 Task: Reply All to email with the signature Catherine Martinez with the subject 'Proposal submission' from softage.1@softage.net with the message 'I wanted to follow up on the request for the new vendor proposal.'
Action: Mouse moved to (1129, 186)
Screenshot: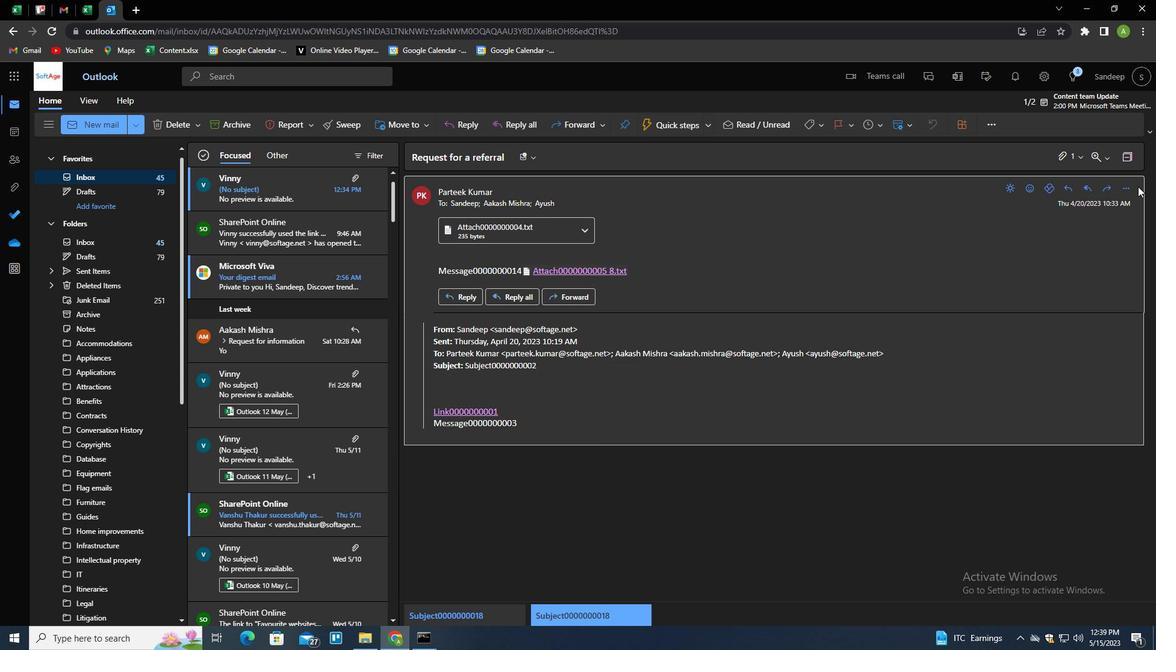 
Action: Mouse pressed left at (1129, 186)
Screenshot: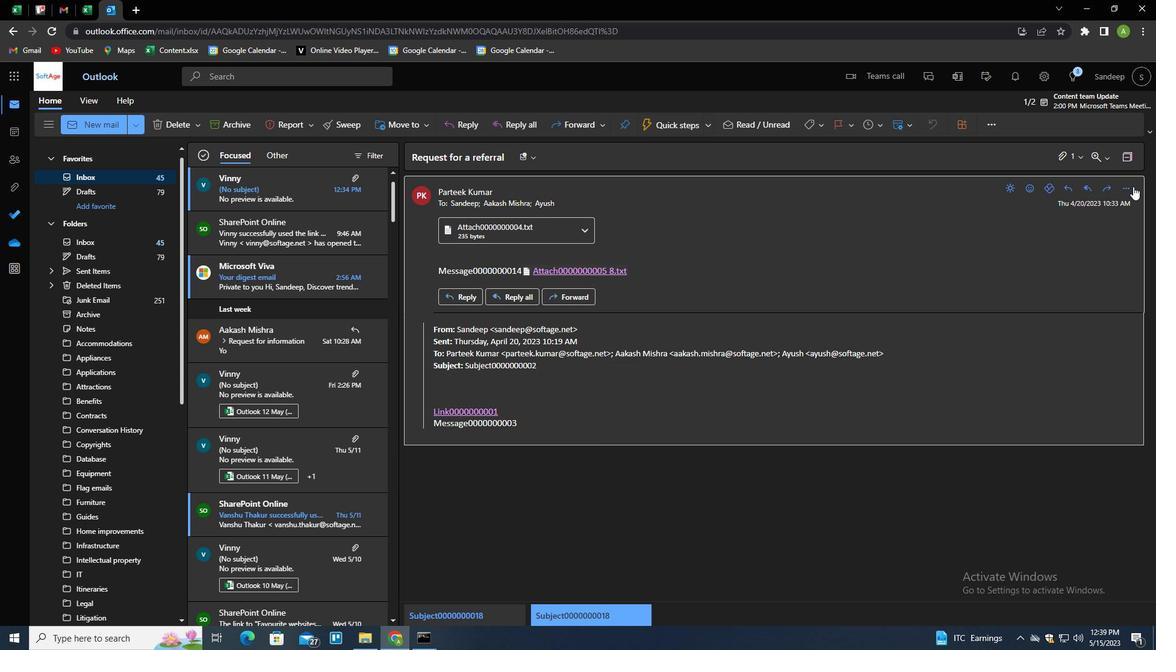 
Action: Mouse moved to (1067, 230)
Screenshot: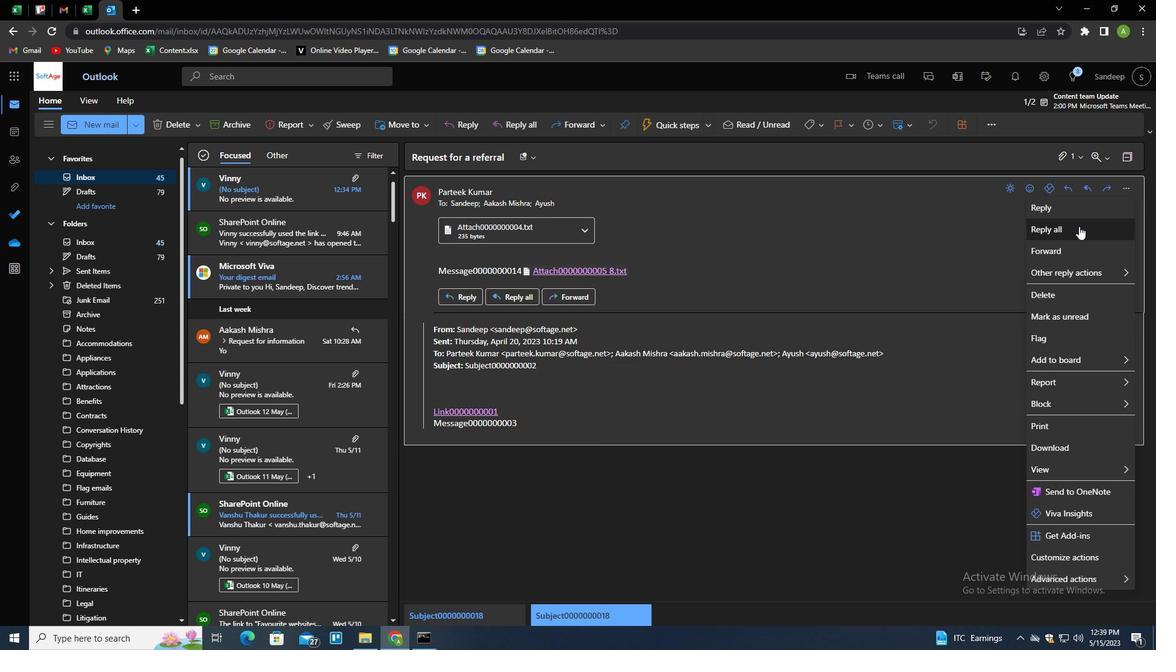 
Action: Mouse pressed left at (1067, 230)
Screenshot: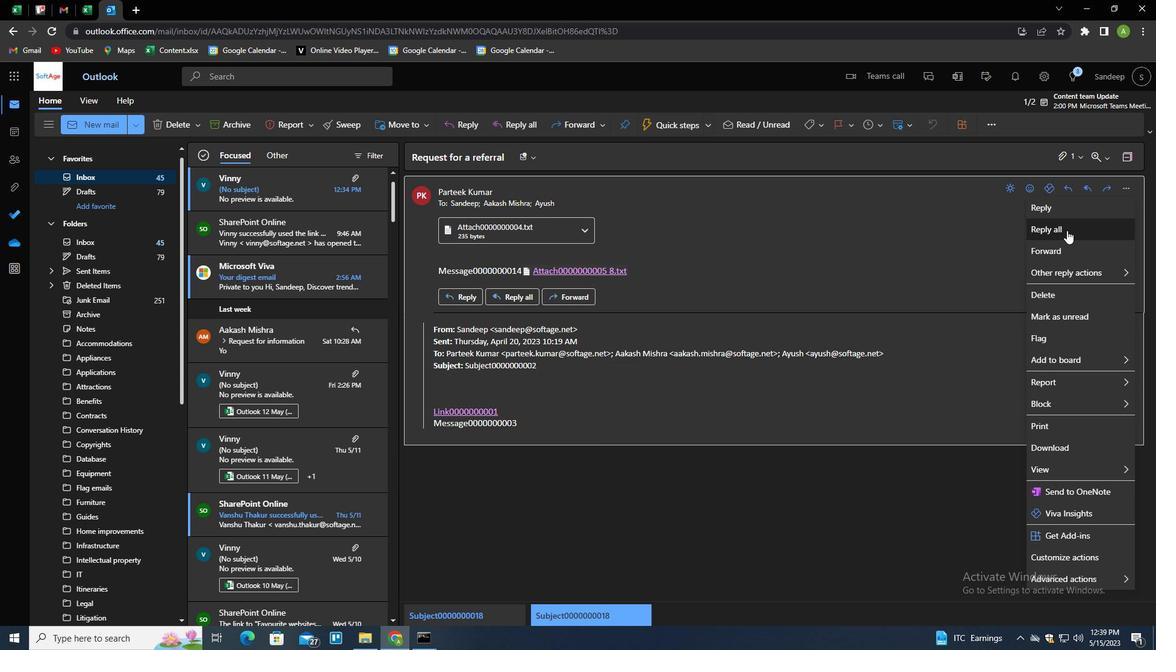 
Action: Mouse moved to (418, 342)
Screenshot: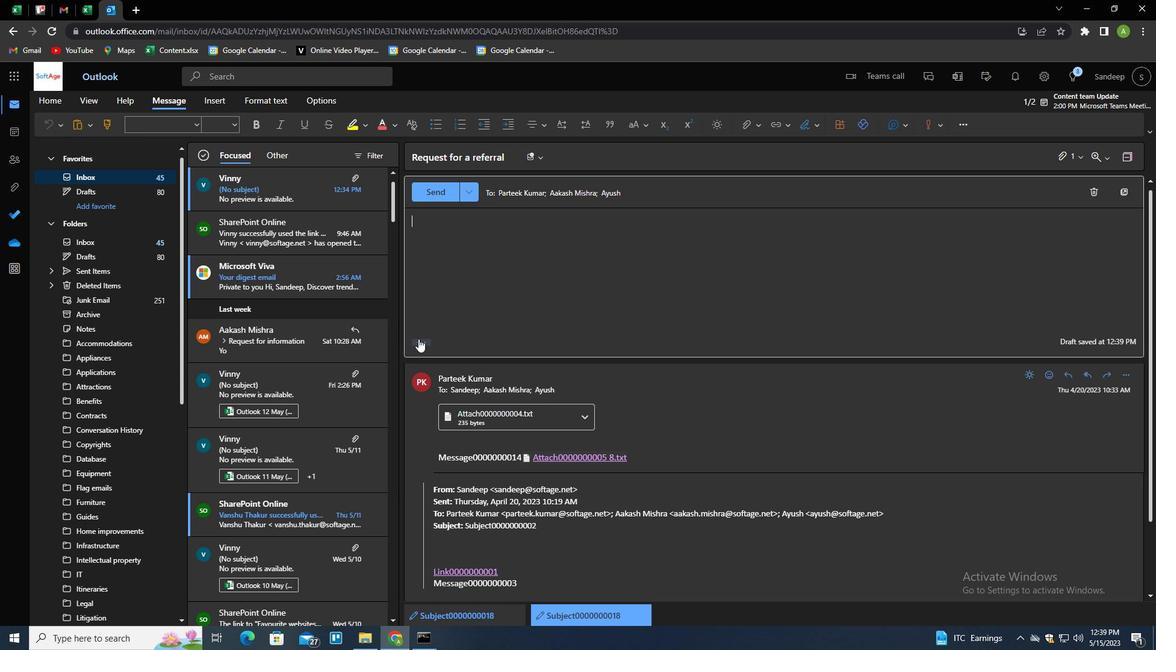 
Action: Mouse pressed left at (418, 342)
Screenshot: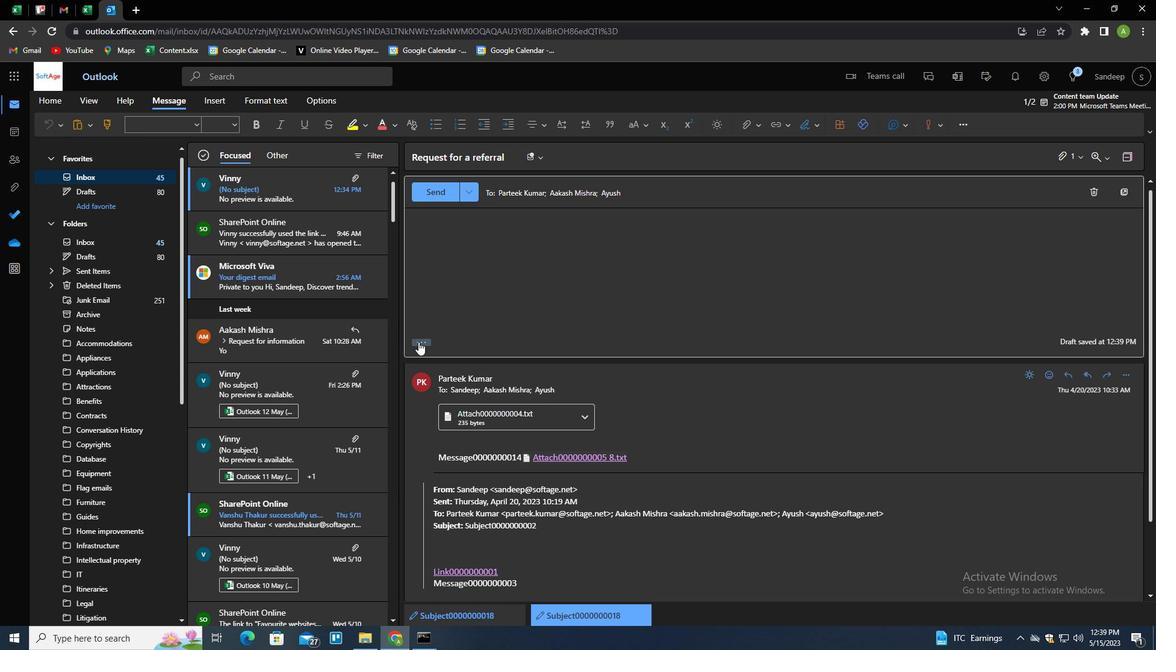 
Action: Mouse moved to (815, 127)
Screenshot: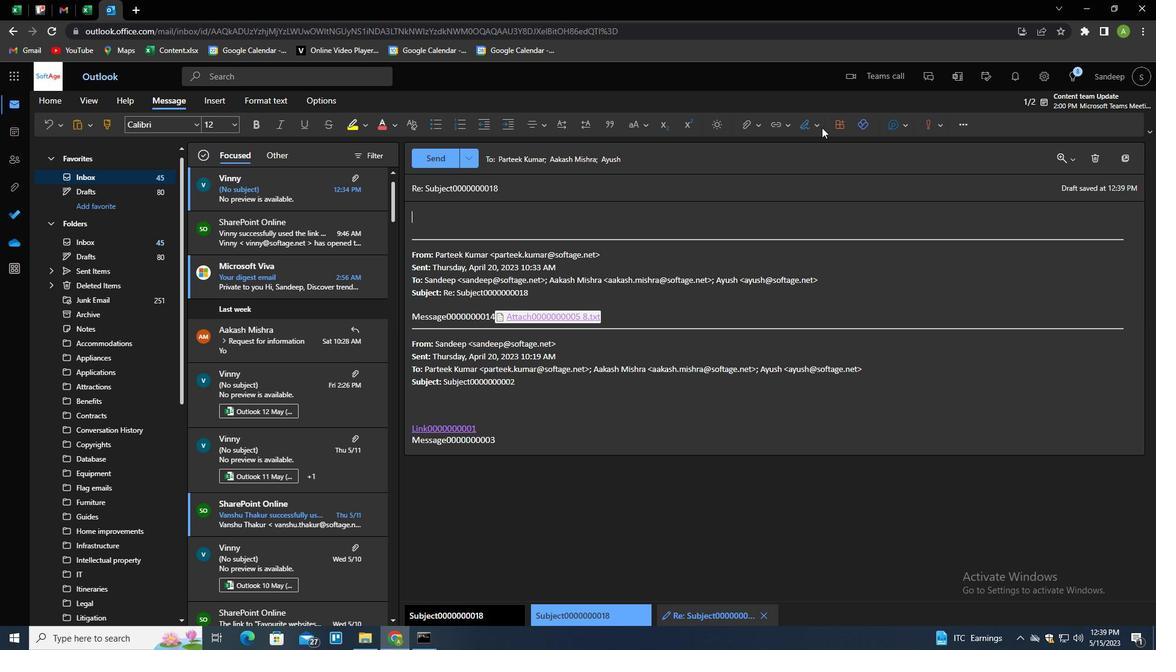 
Action: Mouse pressed left at (815, 127)
Screenshot: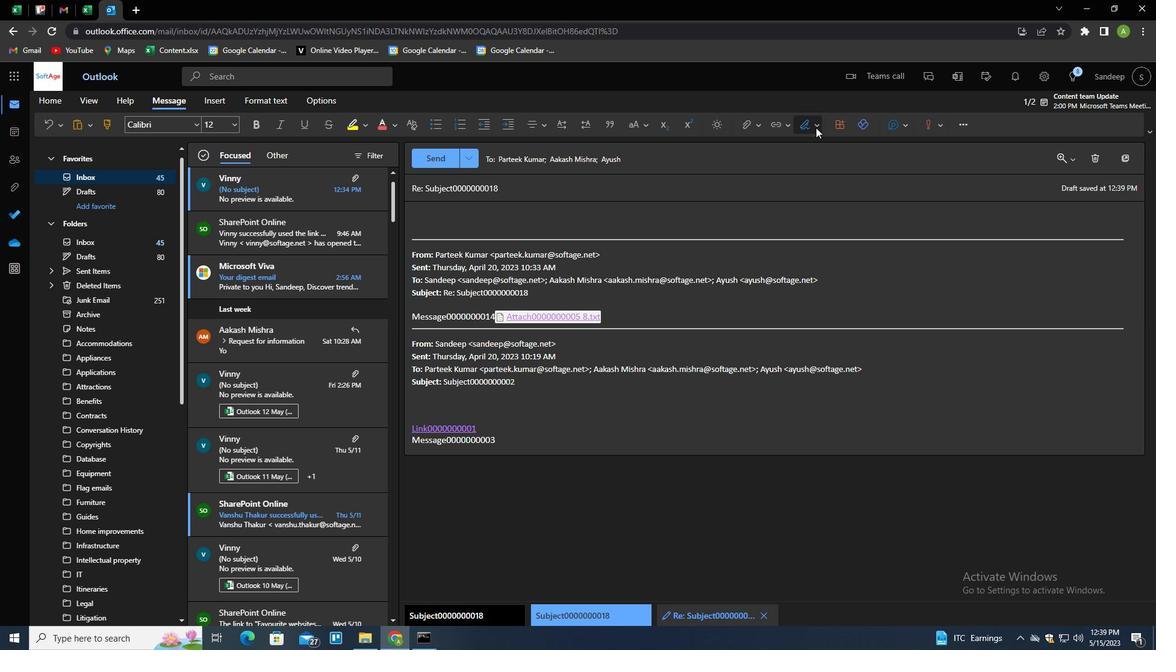 
Action: Mouse moved to (785, 171)
Screenshot: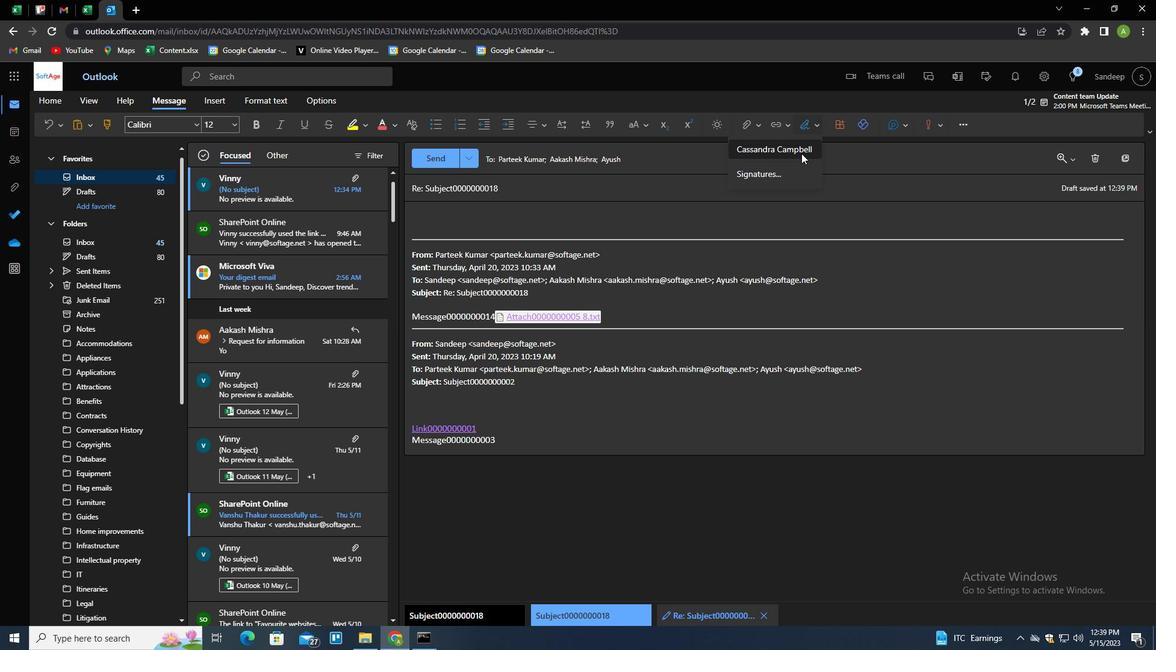 
Action: Mouse pressed left at (785, 171)
Screenshot: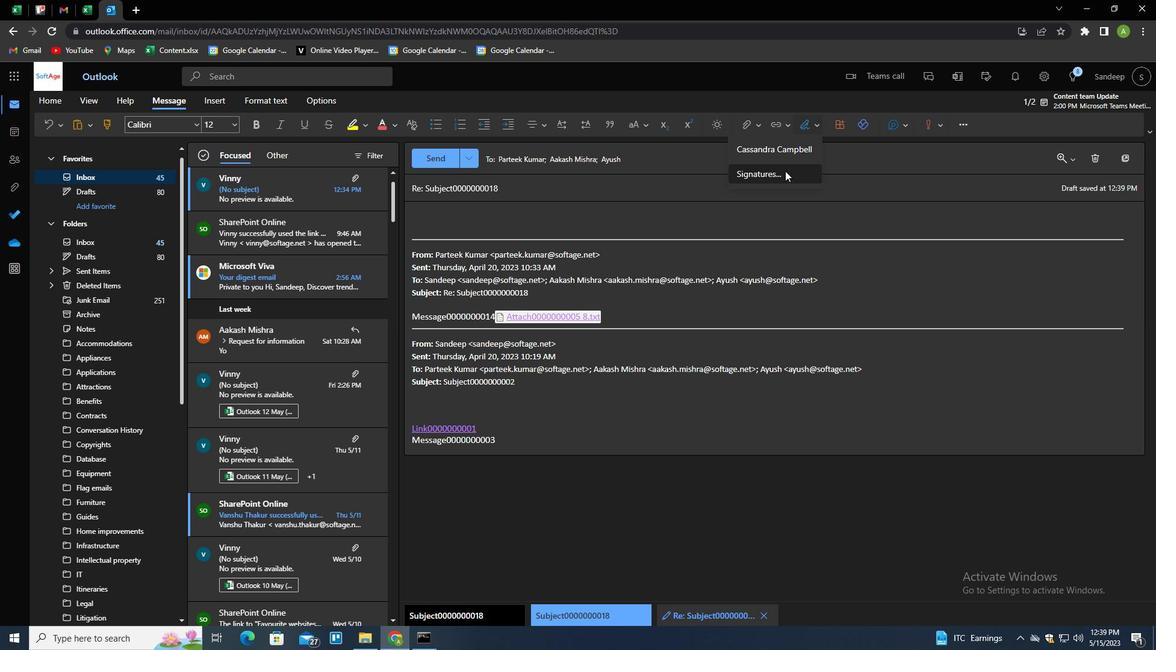 
Action: Mouse moved to (811, 224)
Screenshot: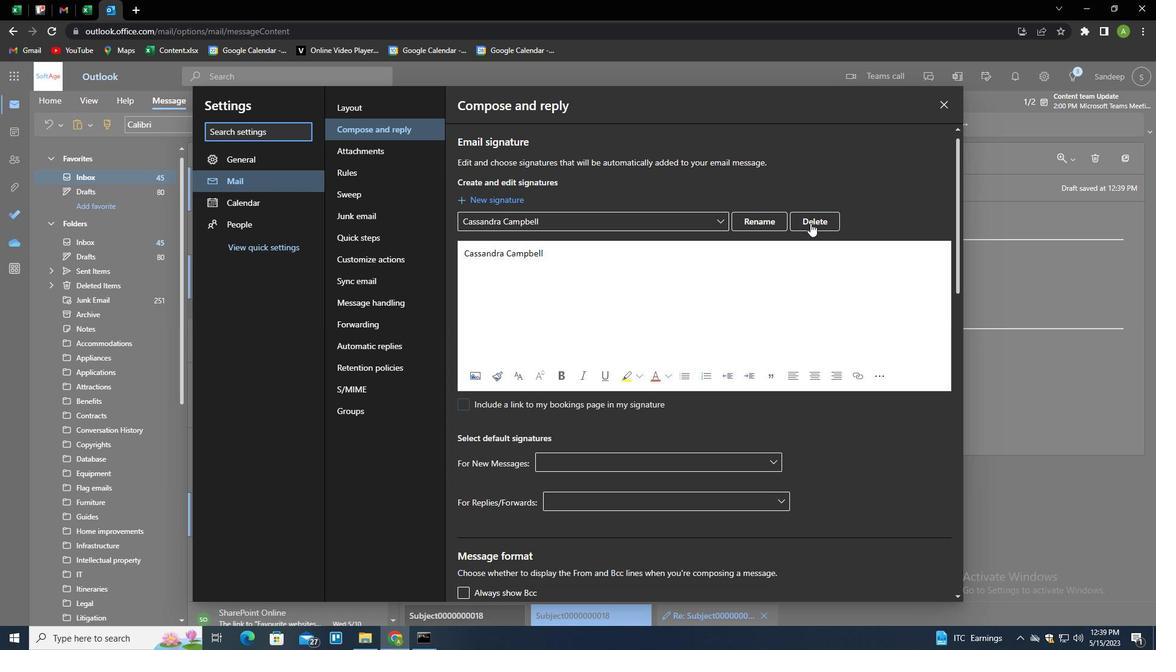 
Action: Mouse pressed left at (811, 224)
Screenshot: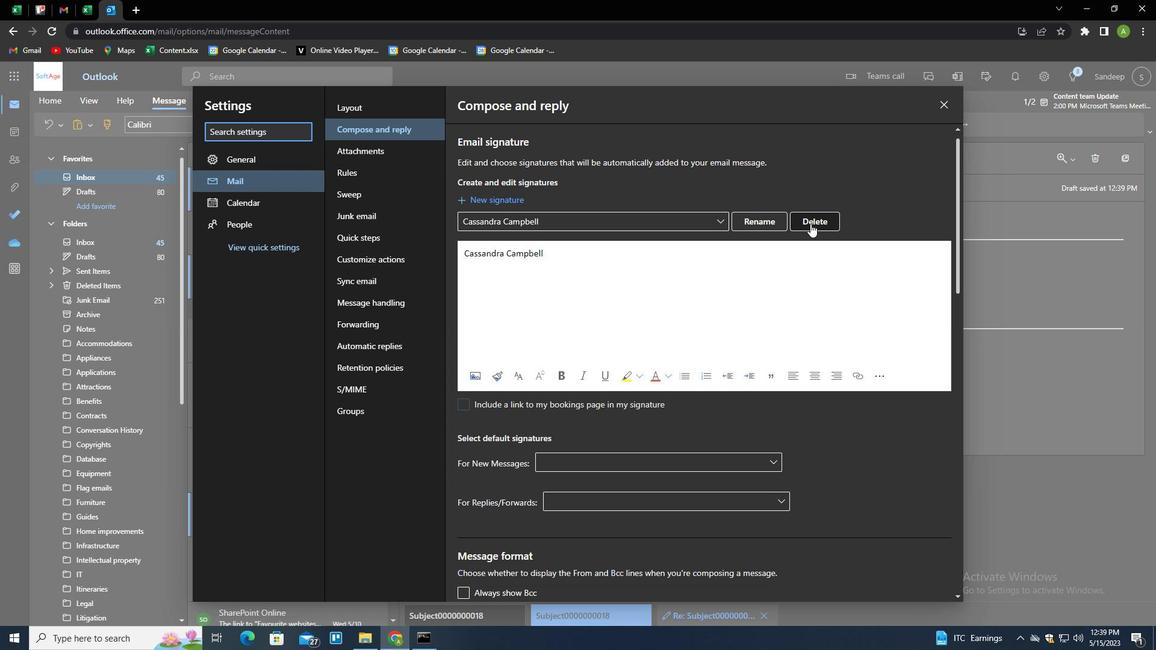 
Action: Mouse moved to (790, 219)
Screenshot: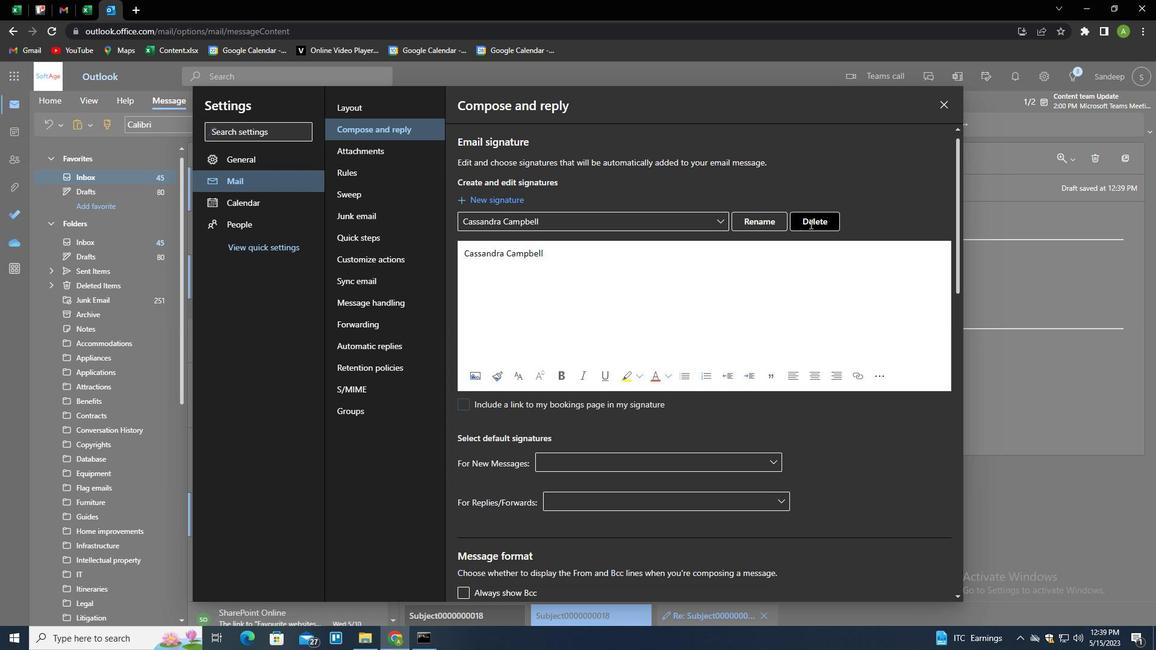 
Action: Mouse pressed left at (790, 219)
Screenshot: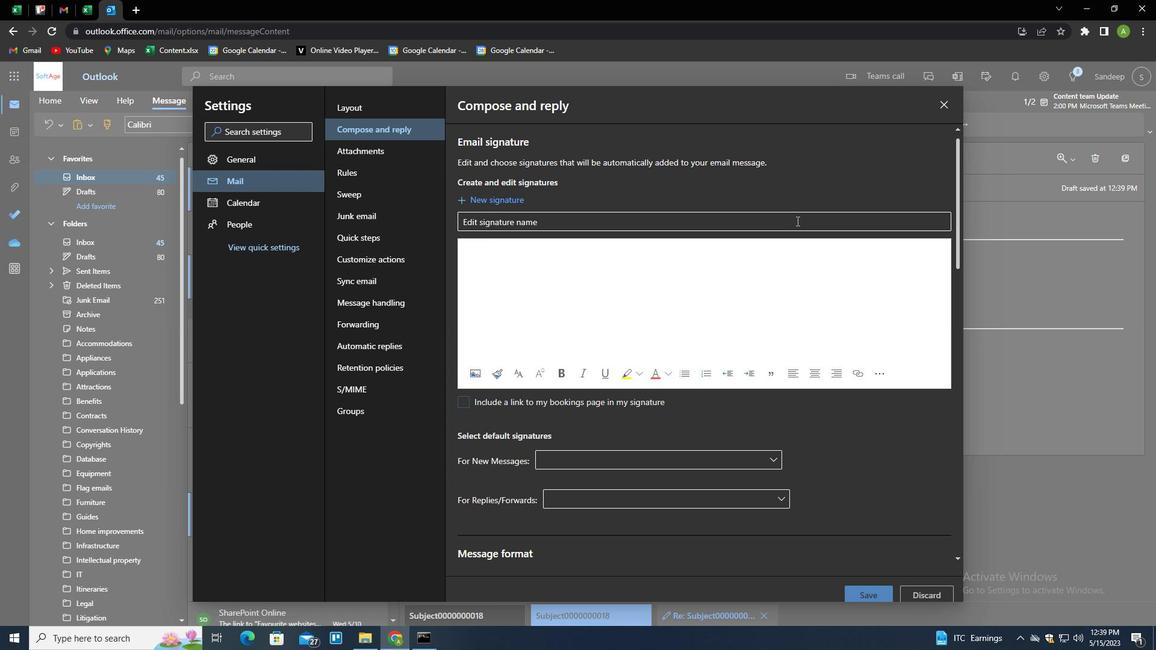 
Action: Key pressed <Key.shift>CATHERINE<Key.space><Key.shift>MARTINEZ<Key.caps_lock><Key.shift><Key.caps_lock><Key.tab><Key.shift>CATHERING<Key.space><Key.shift><Key.backspace><Key.backspace>E<Key.space><Key.shift>MARTINEZ
Screenshot: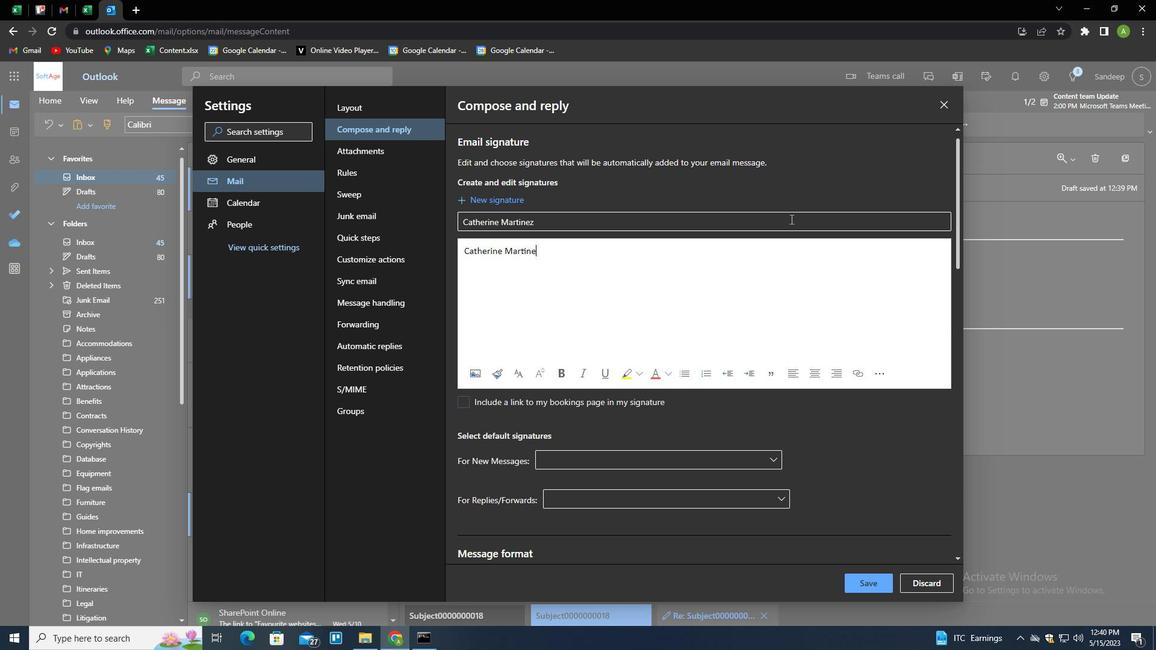 
Action: Mouse moved to (869, 587)
Screenshot: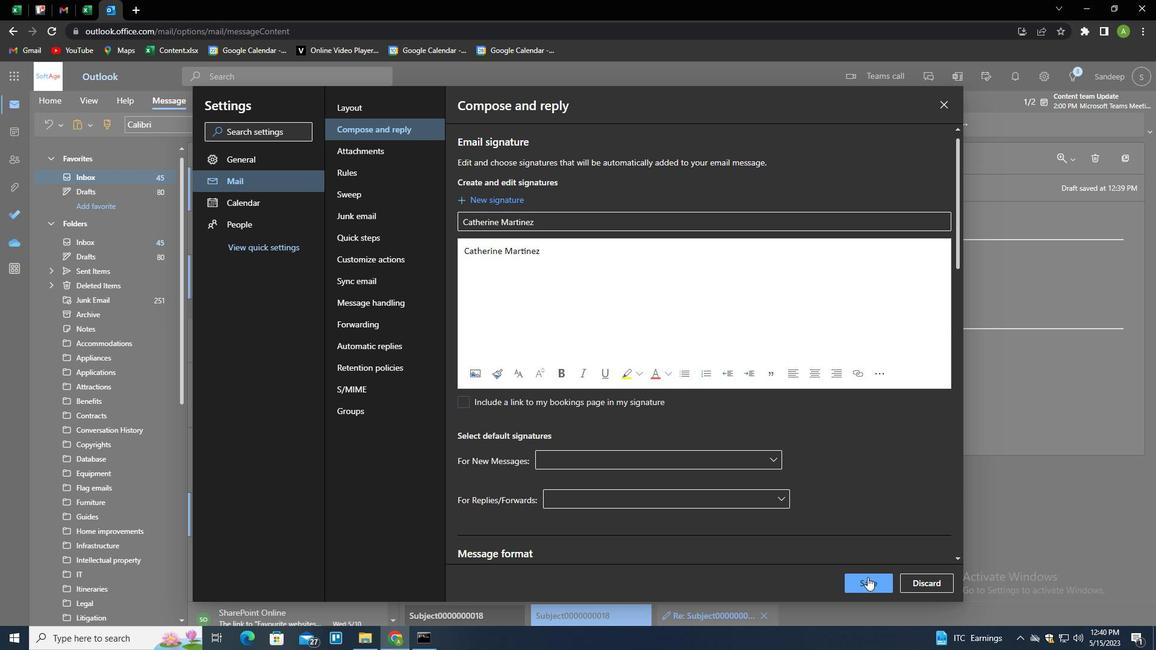 
Action: Mouse pressed left at (869, 587)
Screenshot: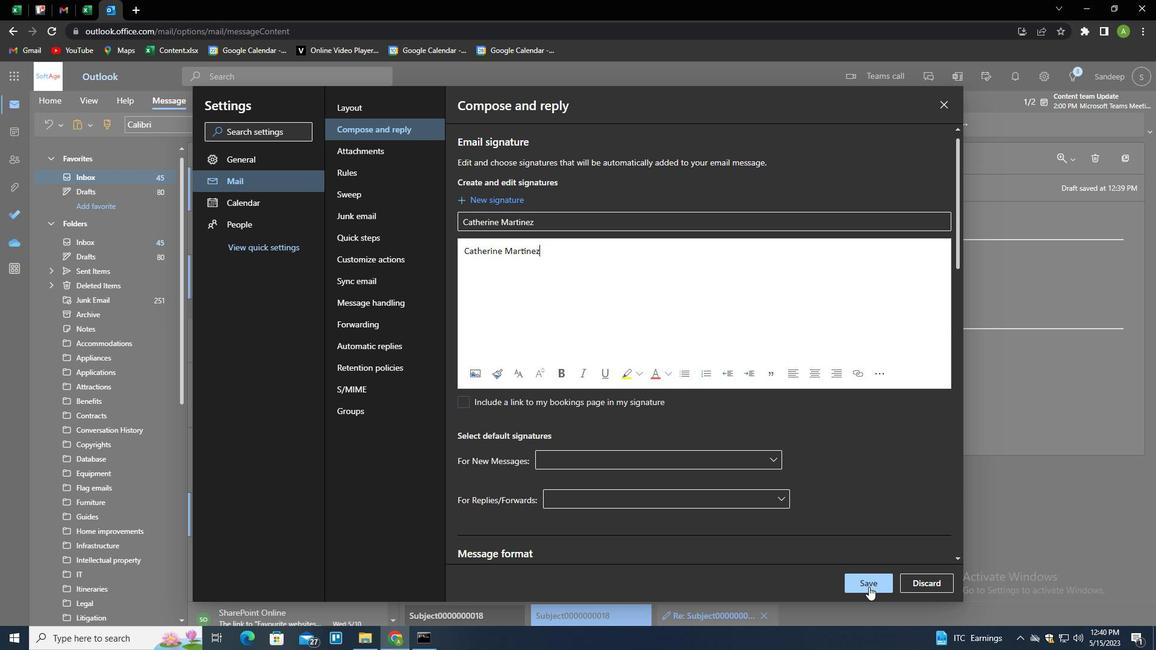 
Action: Mouse moved to (1006, 370)
Screenshot: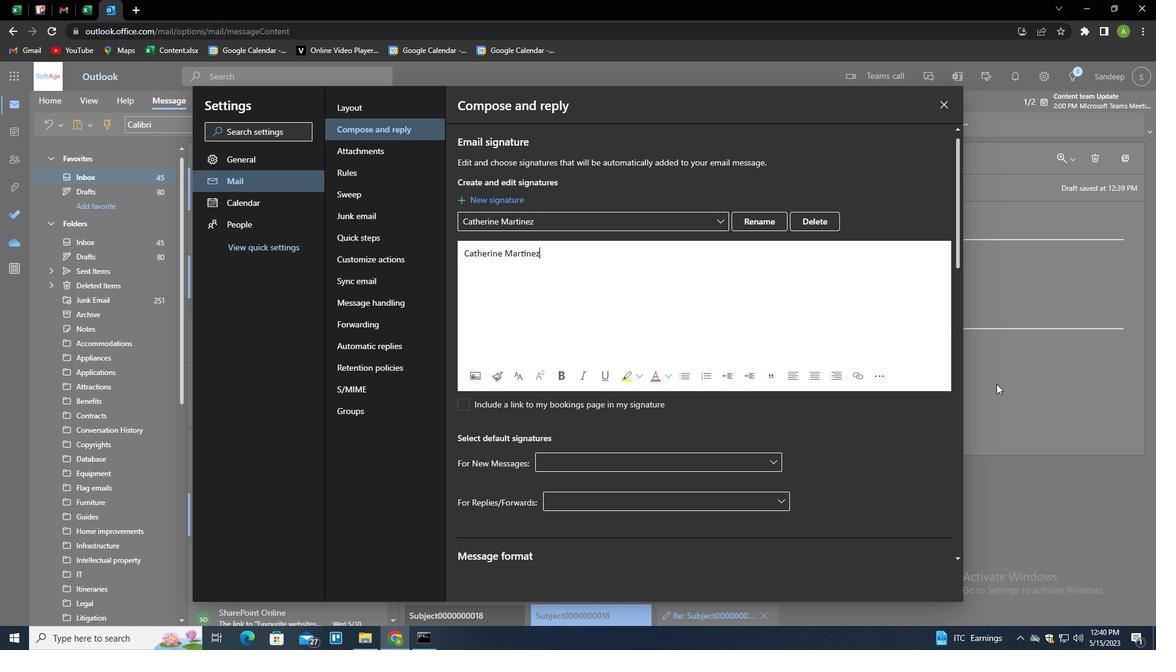 
Action: Mouse pressed left at (1006, 370)
Screenshot: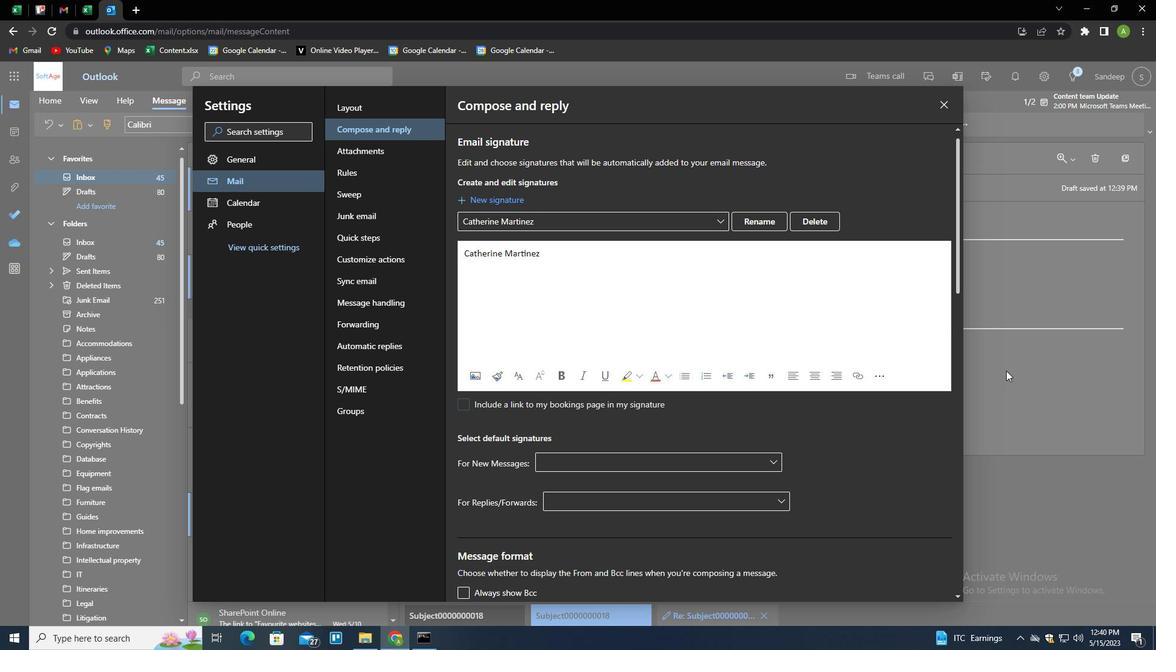 
Action: Mouse moved to (810, 123)
Screenshot: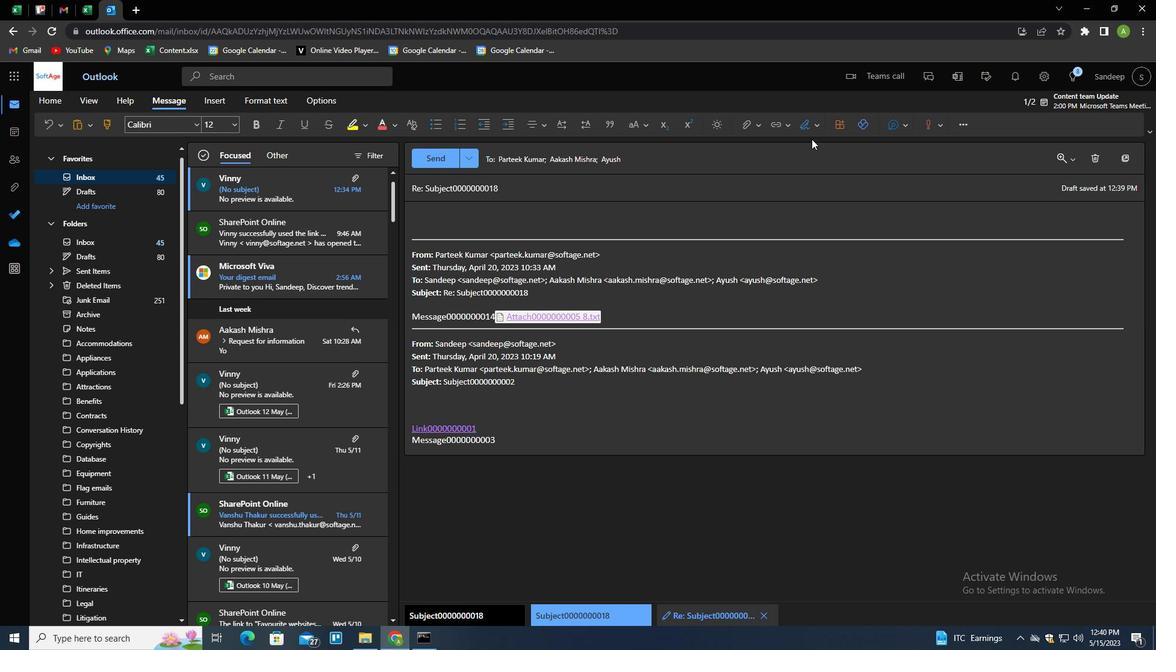 
Action: Mouse pressed left at (810, 123)
Screenshot: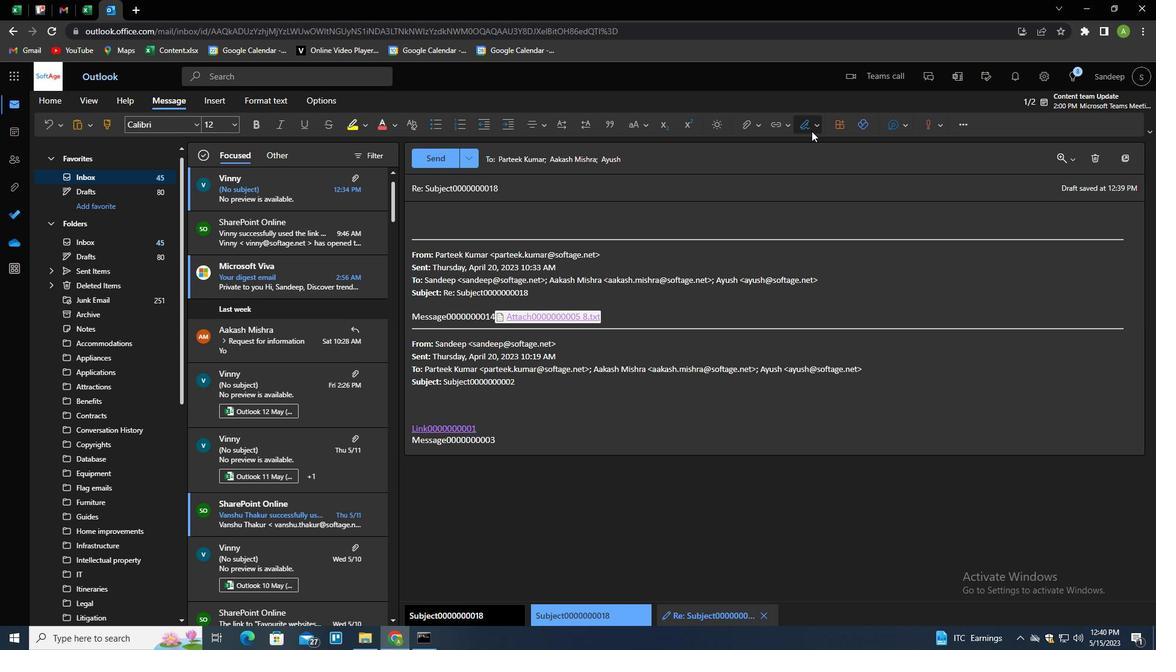
Action: Mouse moved to (800, 149)
Screenshot: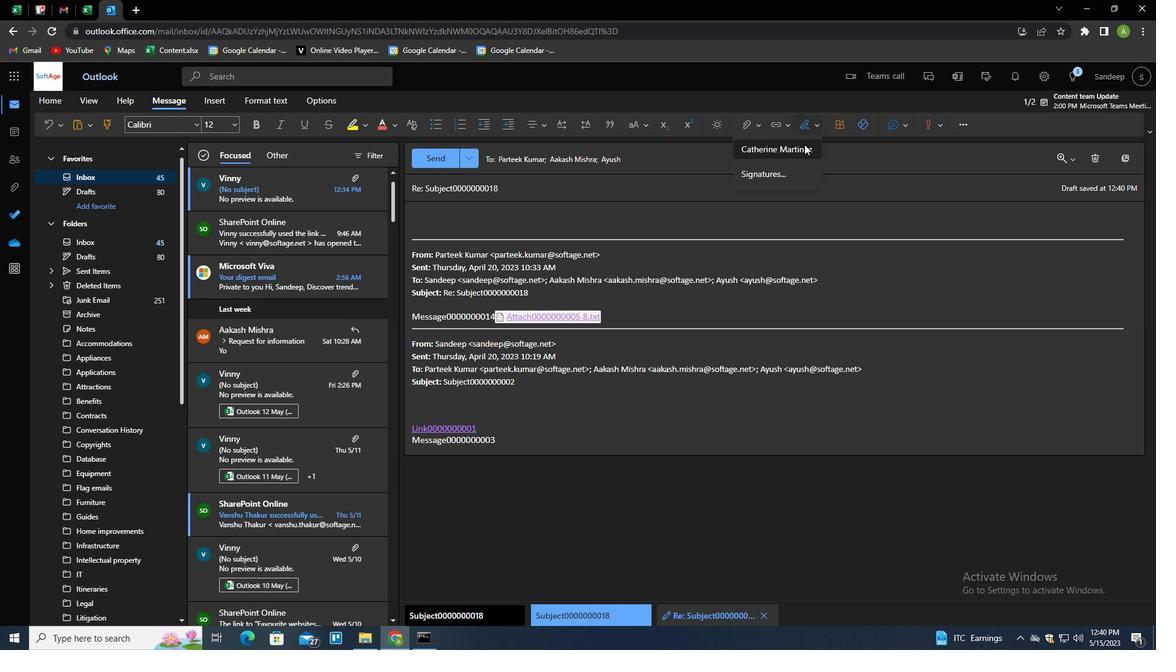 
Action: Mouse pressed left at (800, 149)
Screenshot: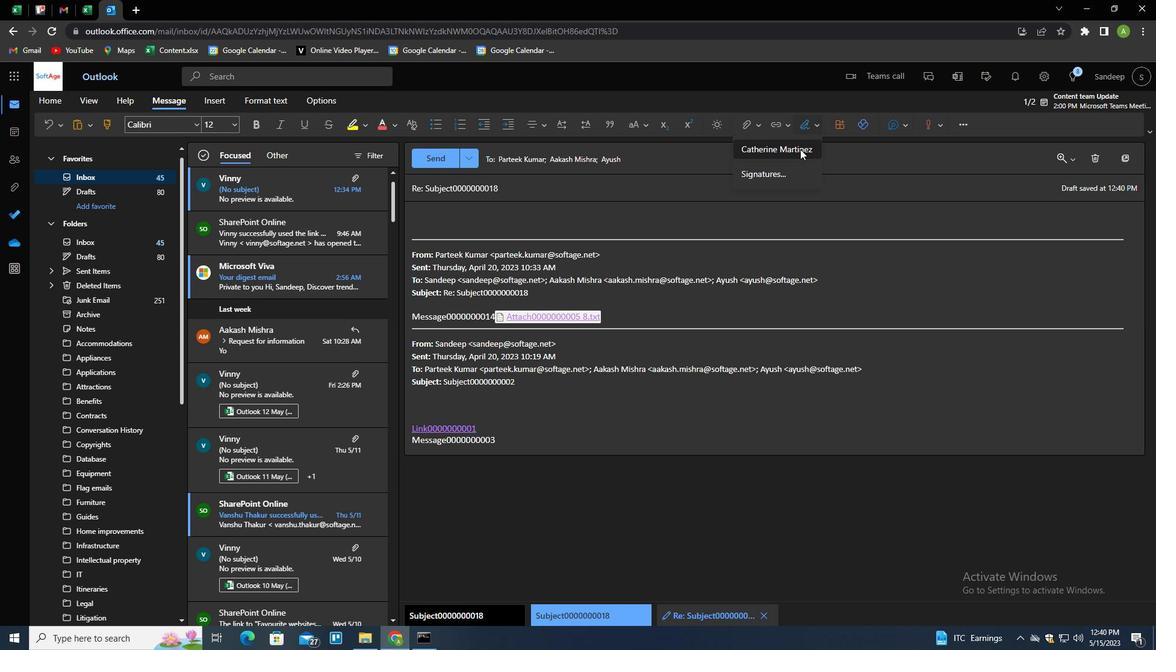 
Action: Mouse moved to (455, 190)
Screenshot: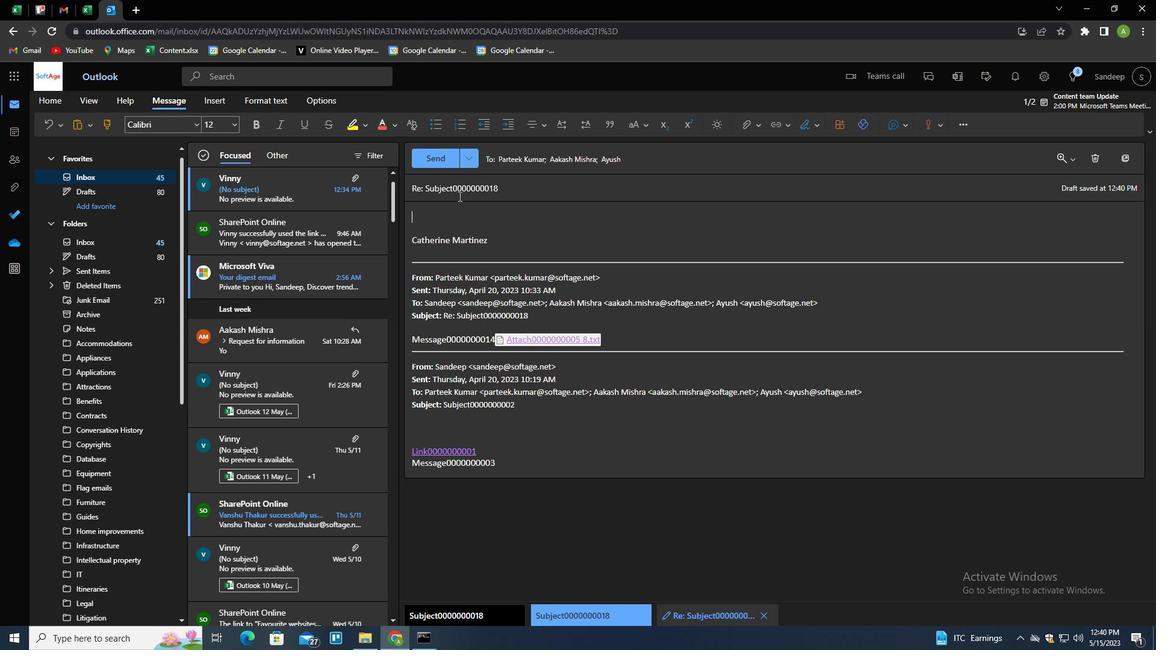 
Action: Mouse pressed left at (455, 190)
Screenshot: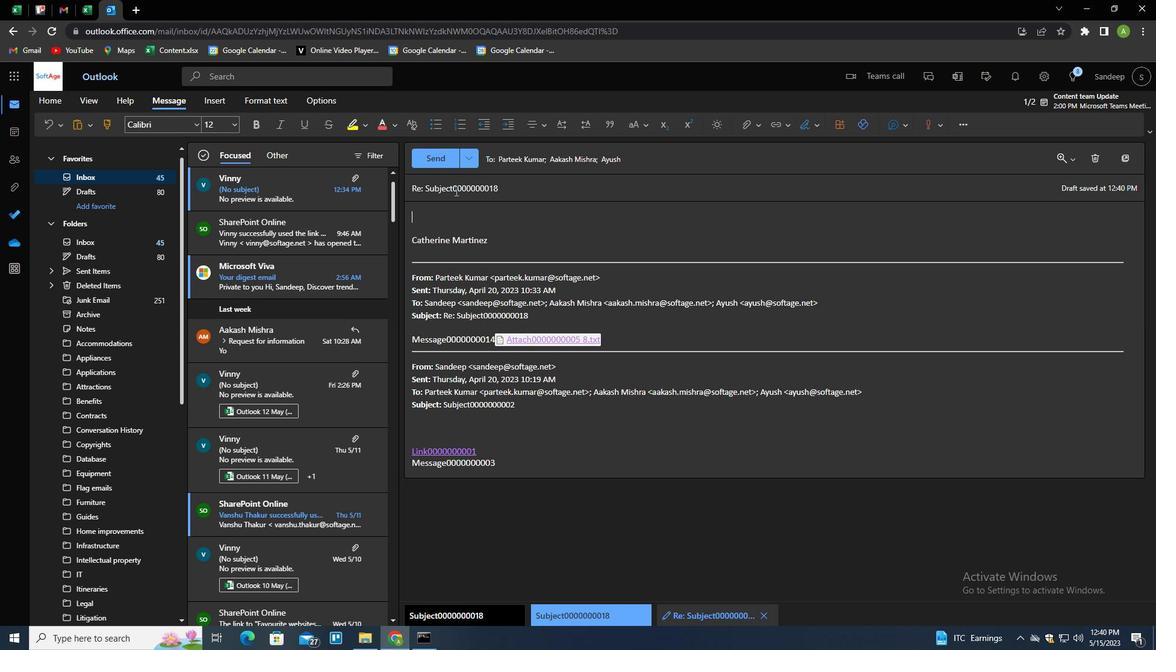
Action: Mouse pressed left at (455, 190)
Screenshot: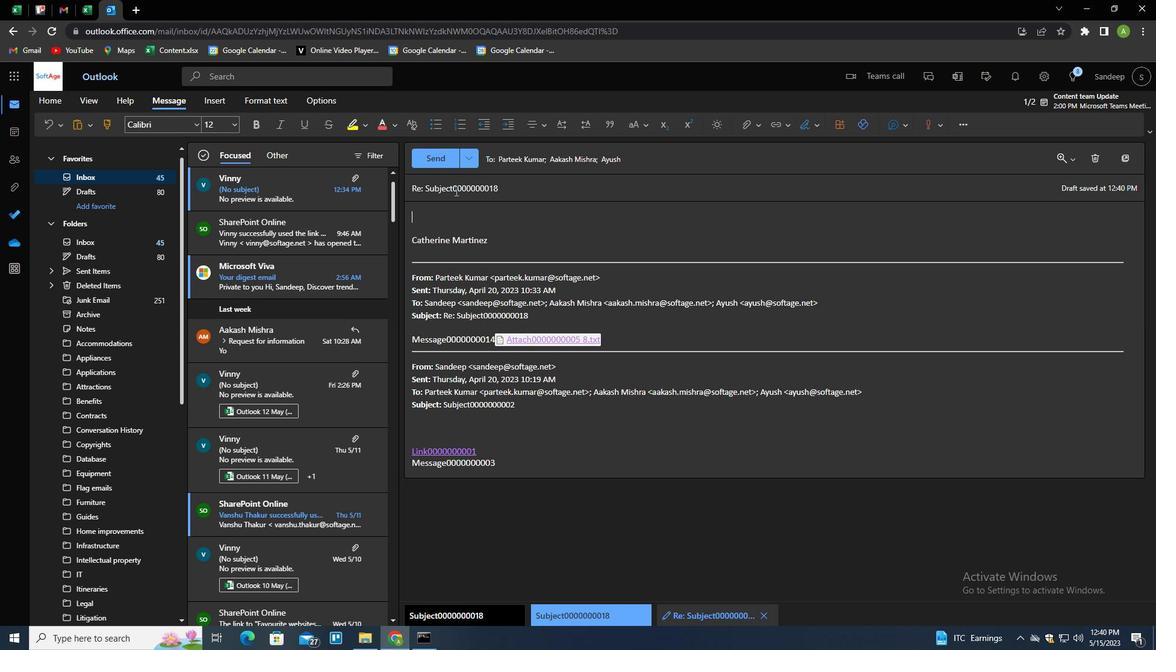 
Action: Mouse pressed left at (455, 190)
Screenshot: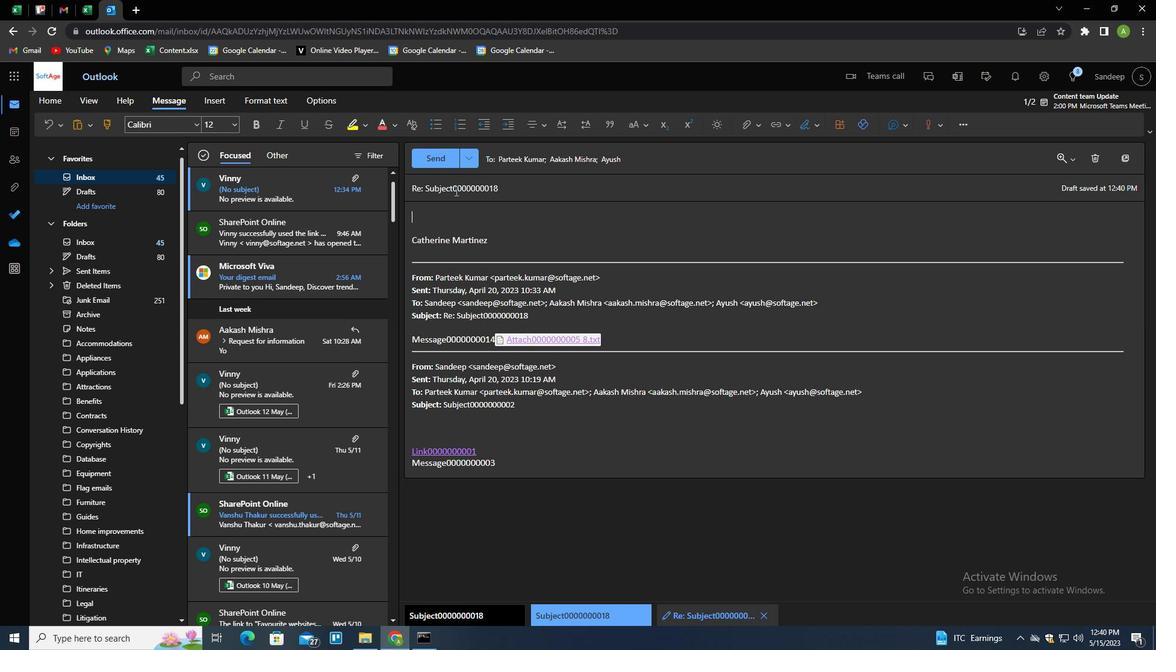 
Action: Key pressed <Key.shift>PROPOSAL<Key.space>SUBMIDDIO<Key.backspace><Key.backspace><Key.backspace><Key.backspace>SSION<Key.tab><Key.shift>I<Key.space>WANTED<Key.space>TO<Key.space>FOLLOW<Key.space>UP<Key.space>ON<Key.space>THE<Key.space>REQUEST<Key.space>FOR<Key.space>THE<Key.space>NEW<Key.space>VENDOR<Key.space>PROPOSAL.
Screenshot: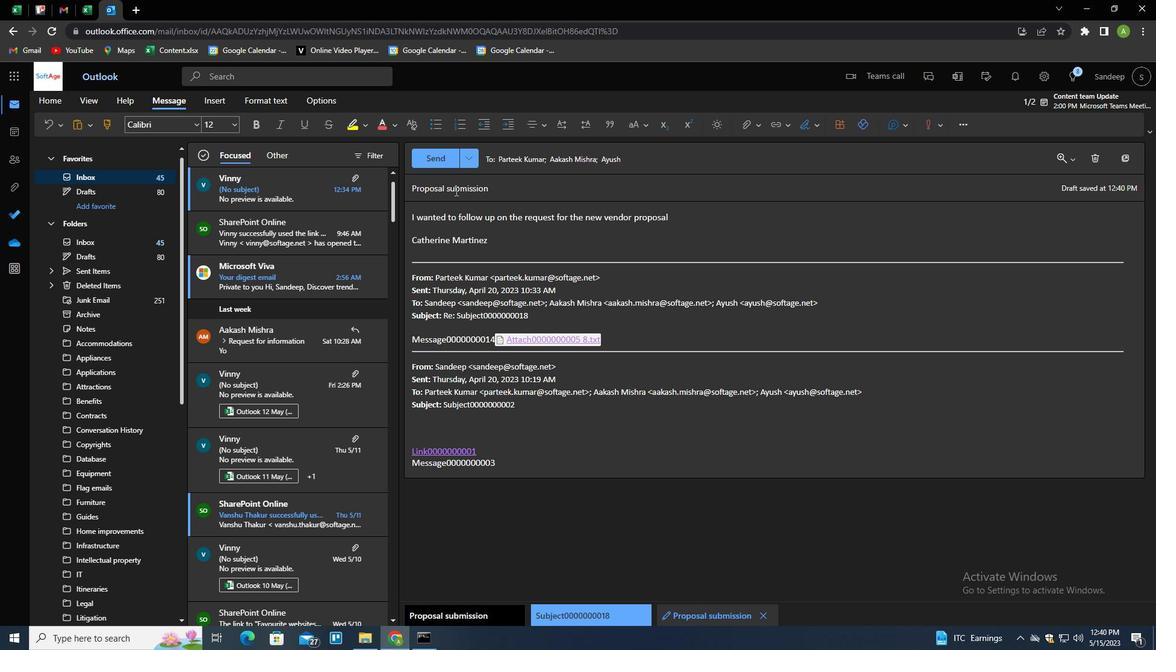 
Action: Mouse moved to (445, 158)
Screenshot: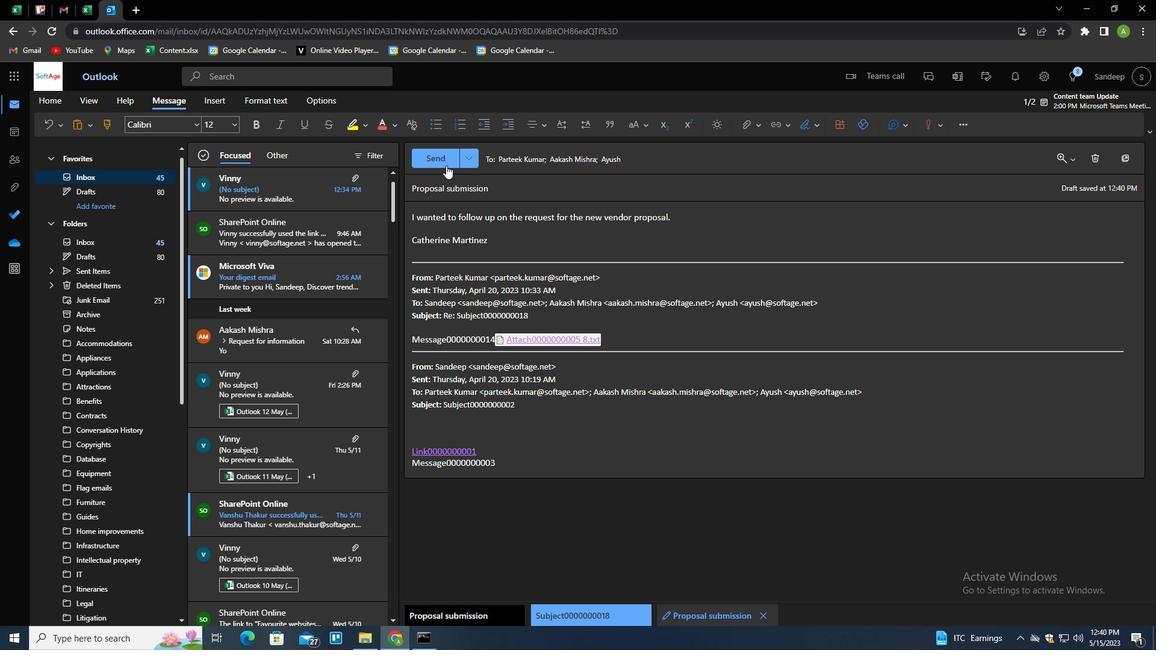 
Action: Mouse pressed left at (445, 158)
Screenshot: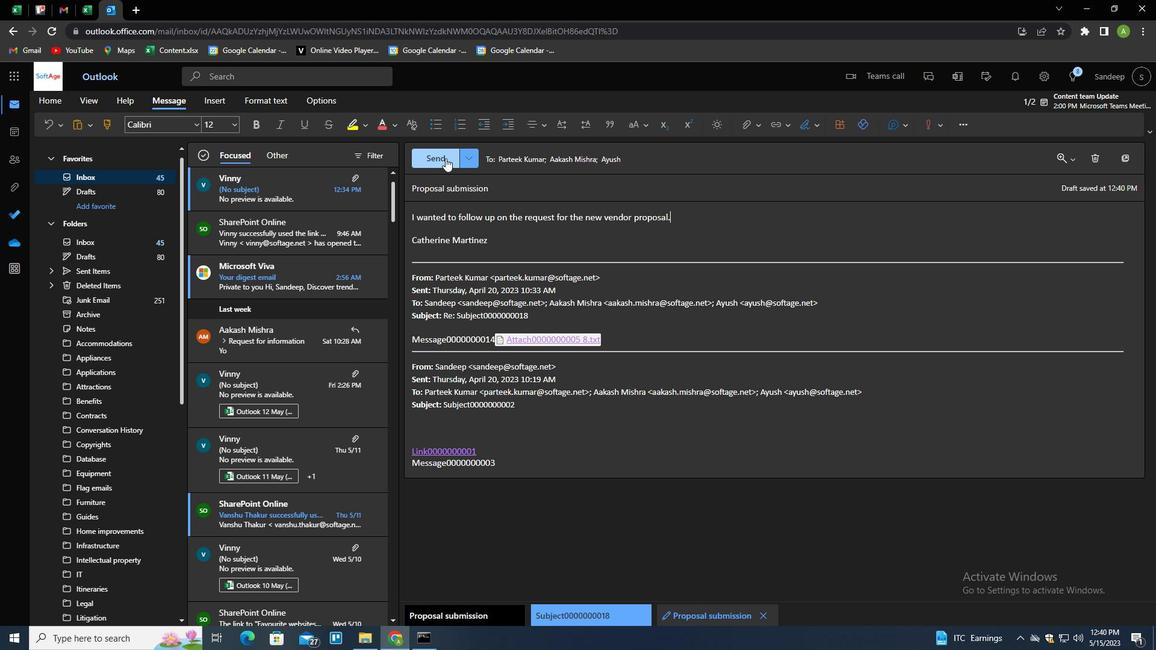 
